 Task: Apply the roboto font to the text.
Action: Mouse moved to (230, 95)
Screenshot: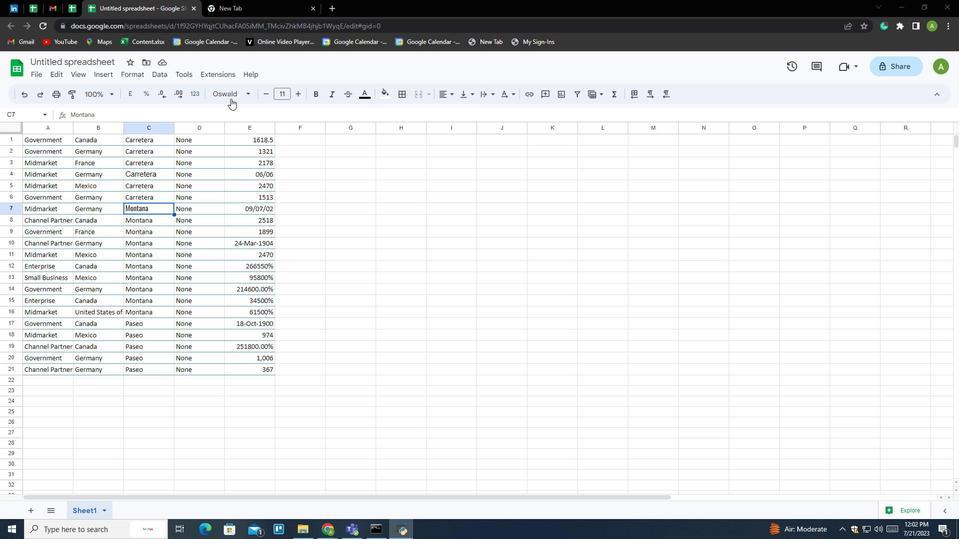 
Action: Mouse pressed left at (230, 95)
Screenshot: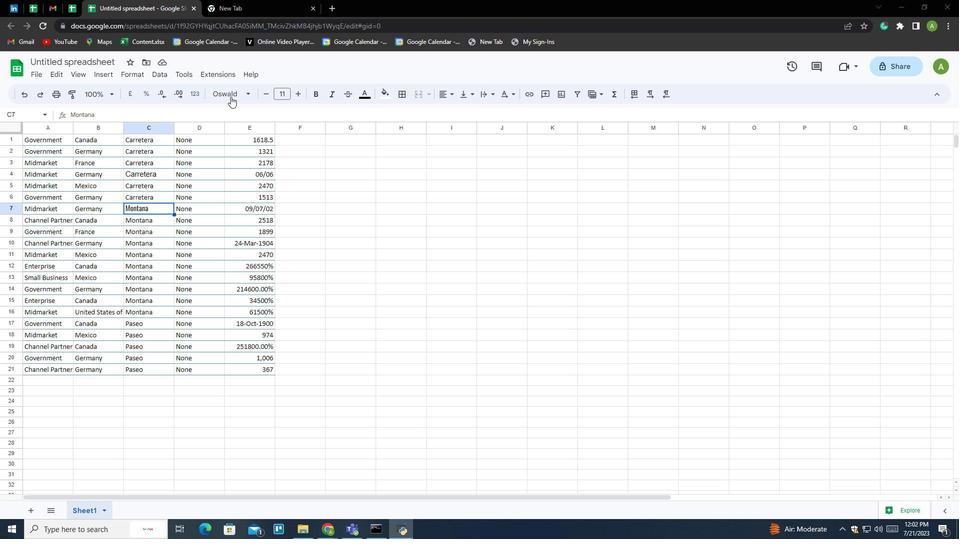 
Action: Mouse moved to (252, 254)
Screenshot: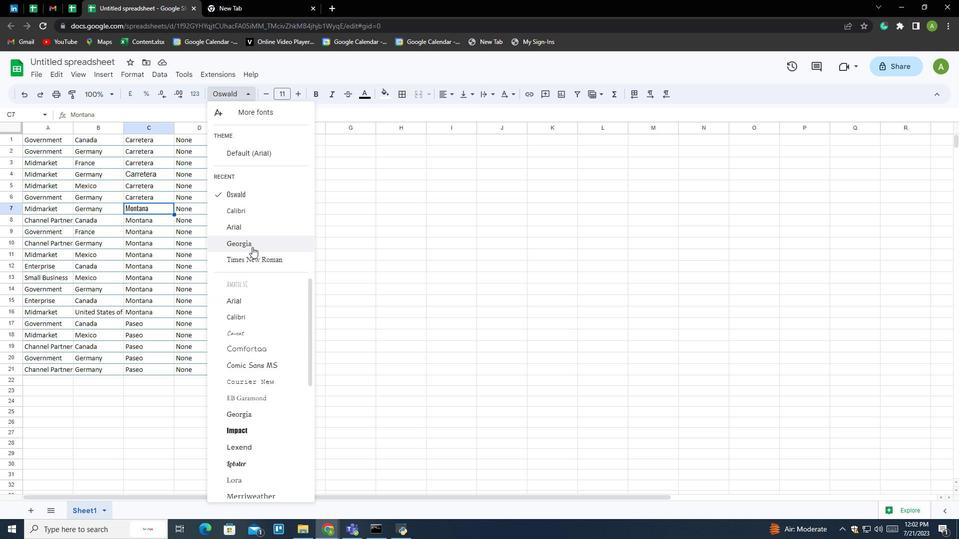 
Action: Mouse scrolled (252, 254) with delta (0, 0)
Screenshot: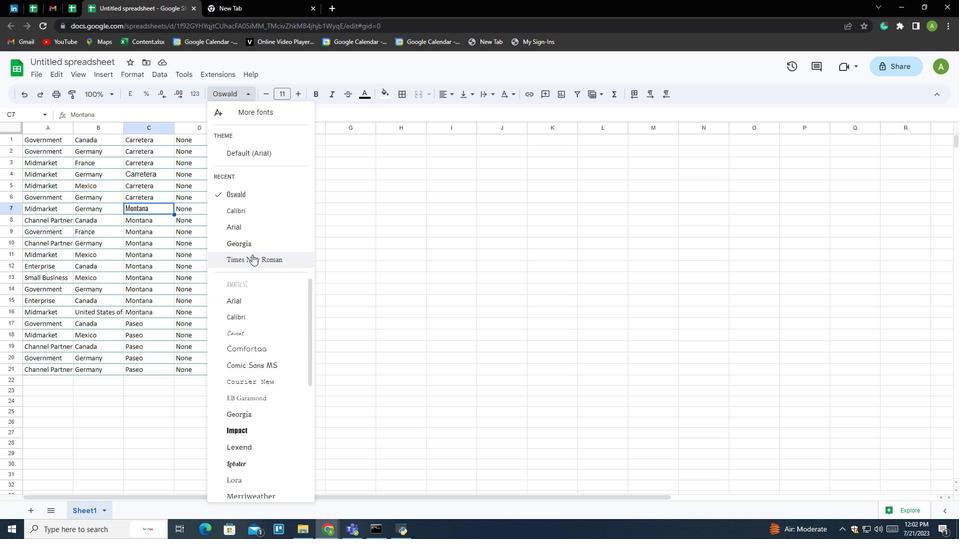 
Action: Mouse scrolled (252, 254) with delta (0, 0)
Screenshot: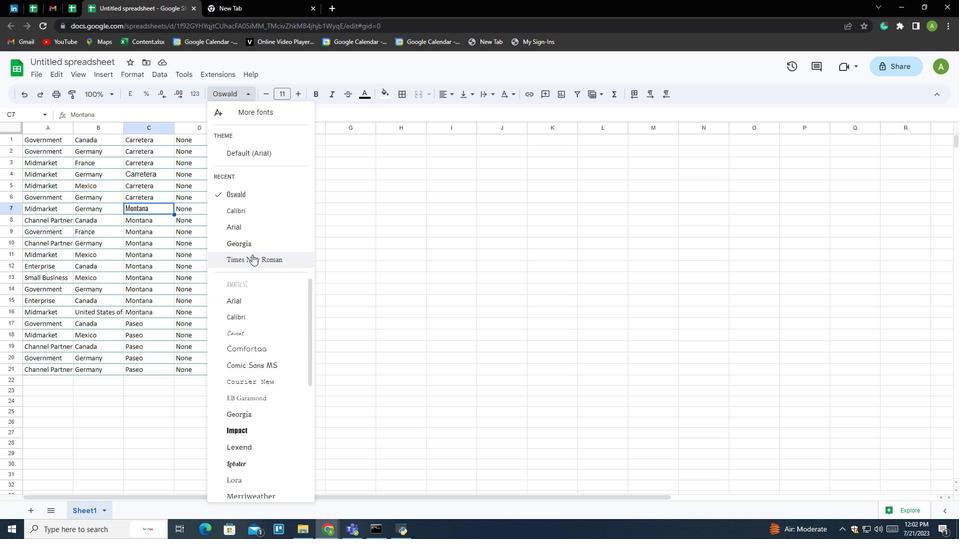 
Action: Mouse scrolled (252, 254) with delta (0, 0)
Screenshot: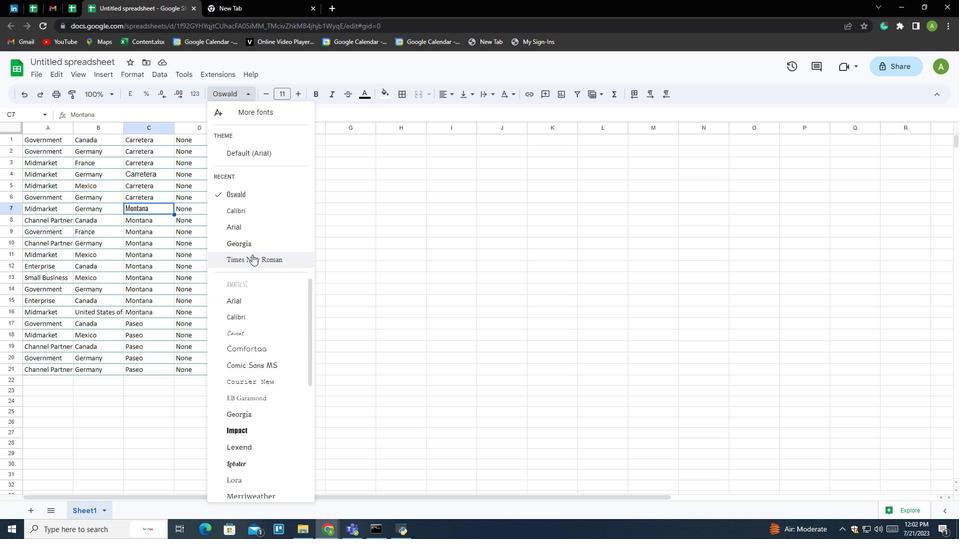 
Action: Mouse scrolled (252, 254) with delta (0, 0)
Screenshot: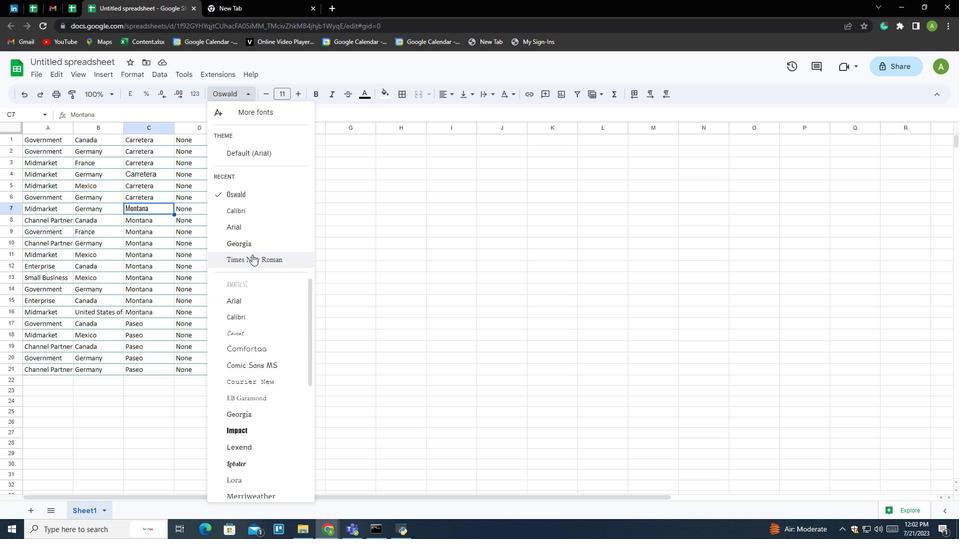 
Action: Mouse moved to (256, 340)
Screenshot: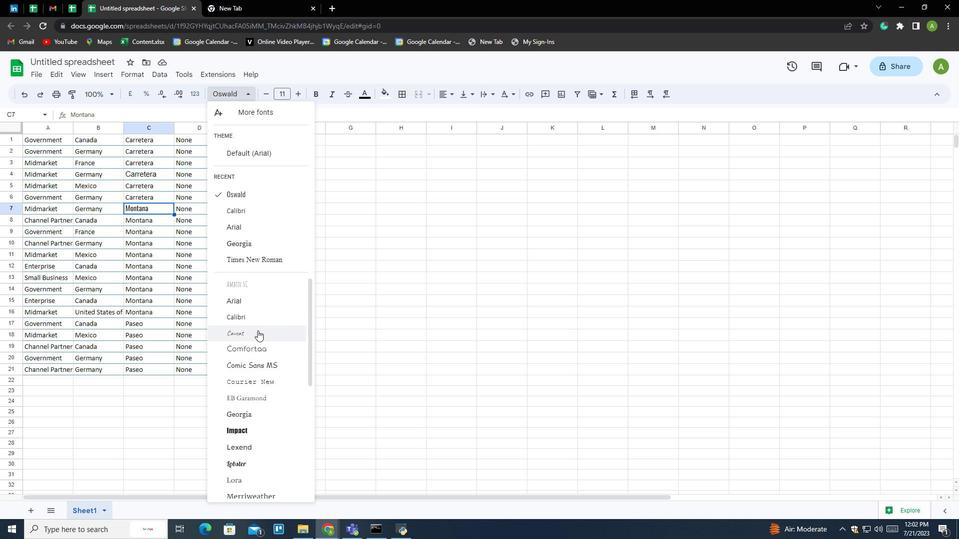 
Action: Mouse scrolled (256, 339) with delta (0, 0)
Screenshot: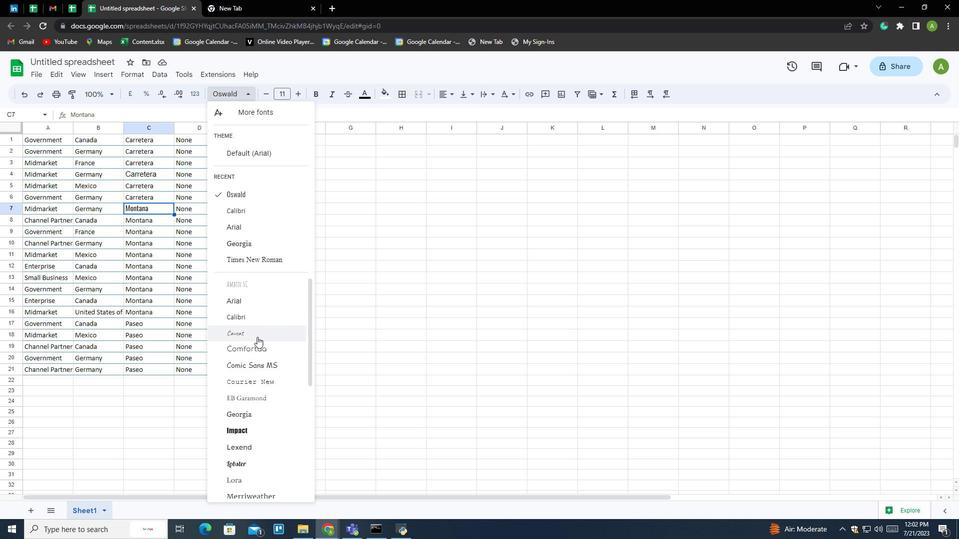 
Action: Mouse moved to (256, 341)
Screenshot: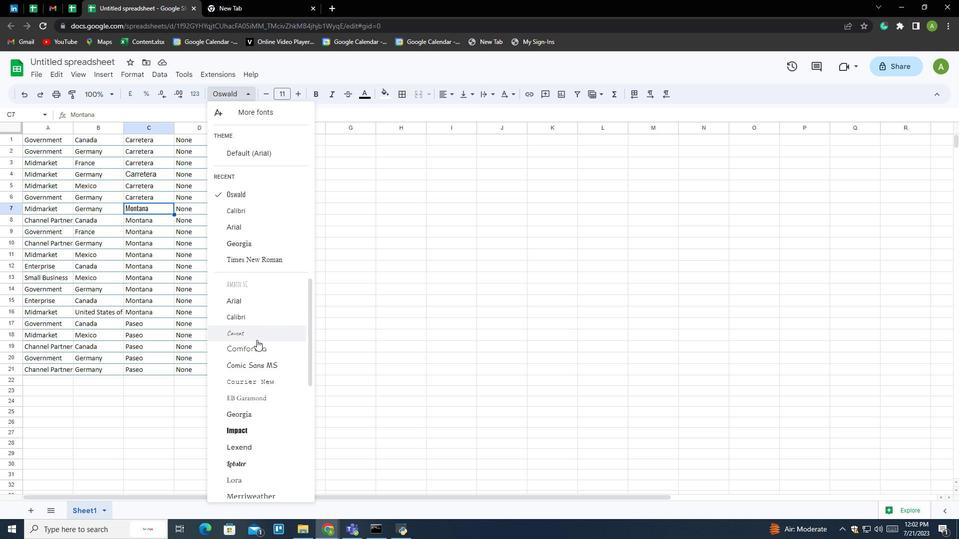 
Action: Mouse scrolled (256, 341) with delta (0, 0)
Screenshot: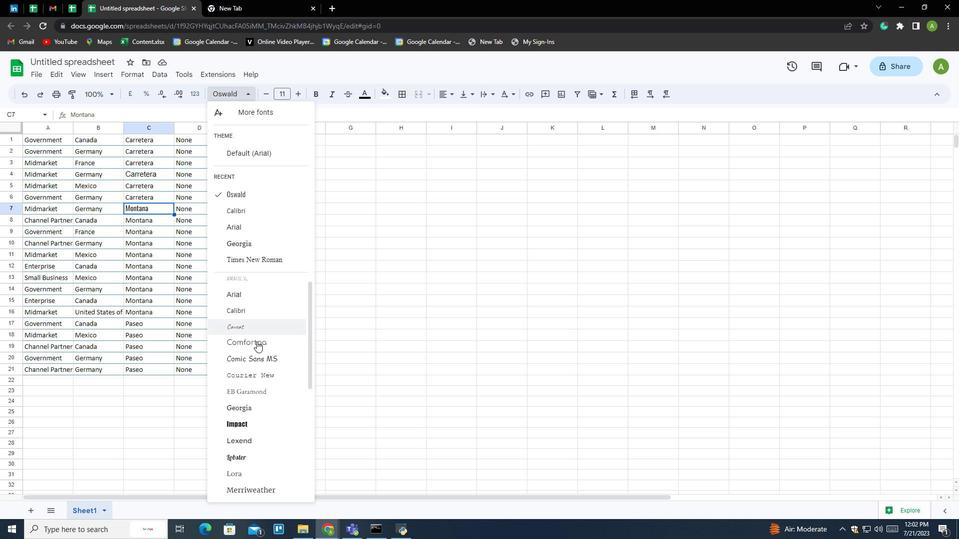 
Action: Mouse scrolled (256, 341) with delta (0, 0)
Screenshot: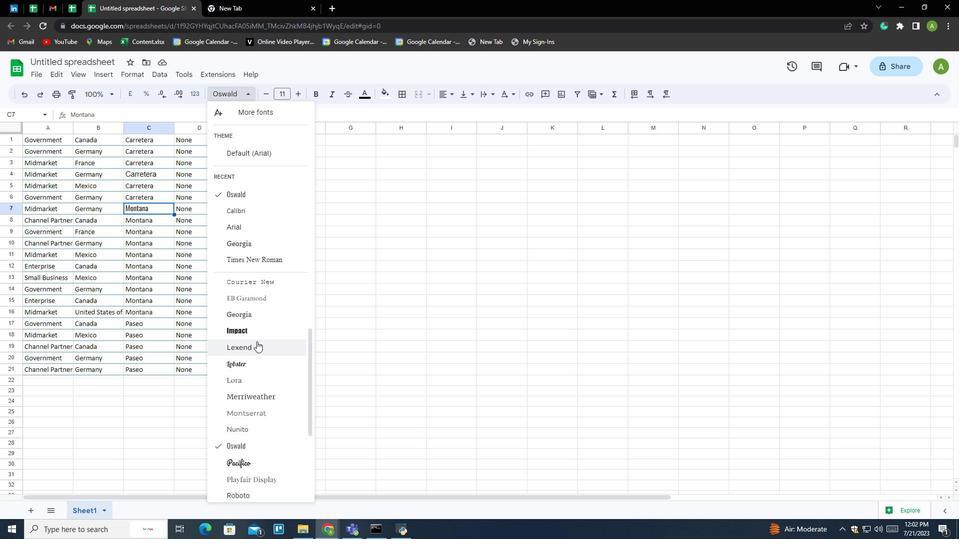 
Action: Mouse scrolled (256, 341) with delta (0, 0)
Screenshot: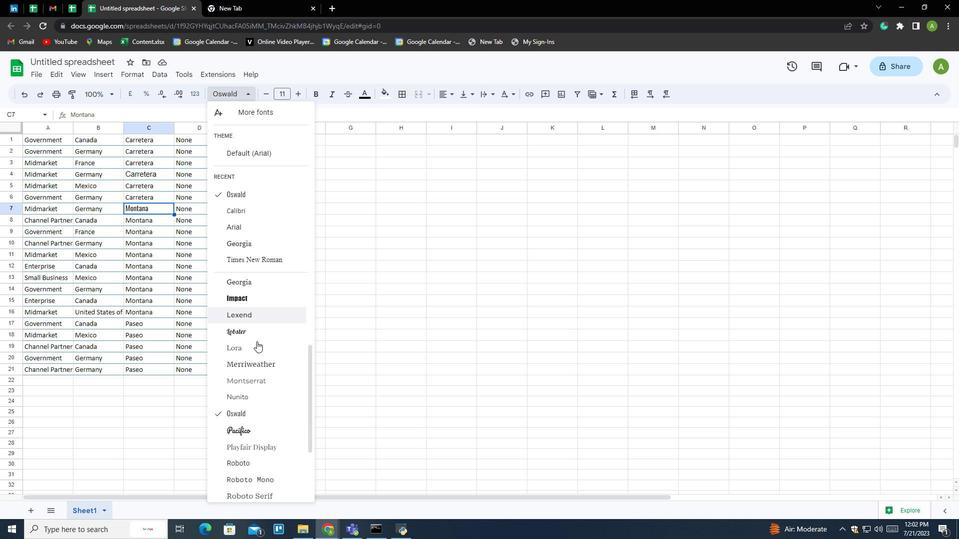 
Action: Mouse moved to (248, 394)
Screenshot: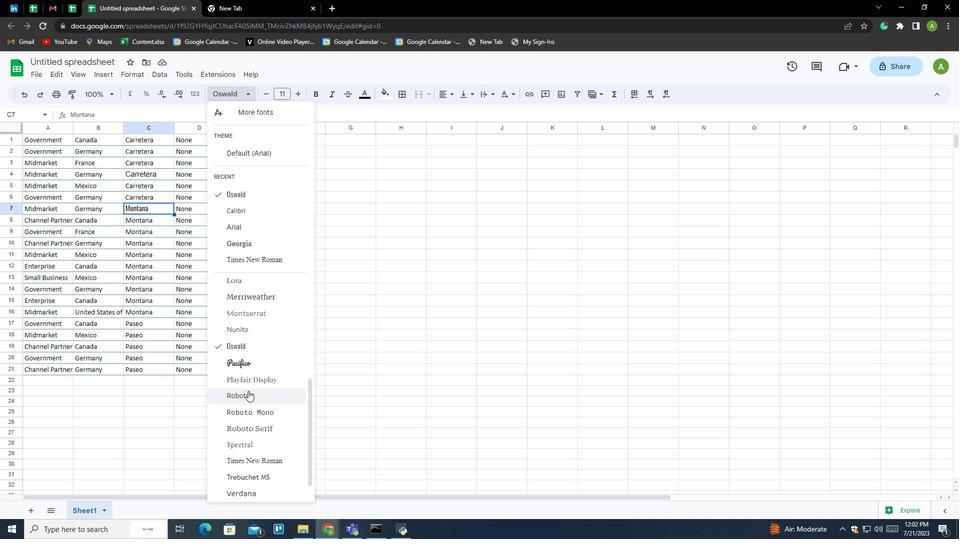 
Action: Mouse pressed left at (248, 394)
Screenshot: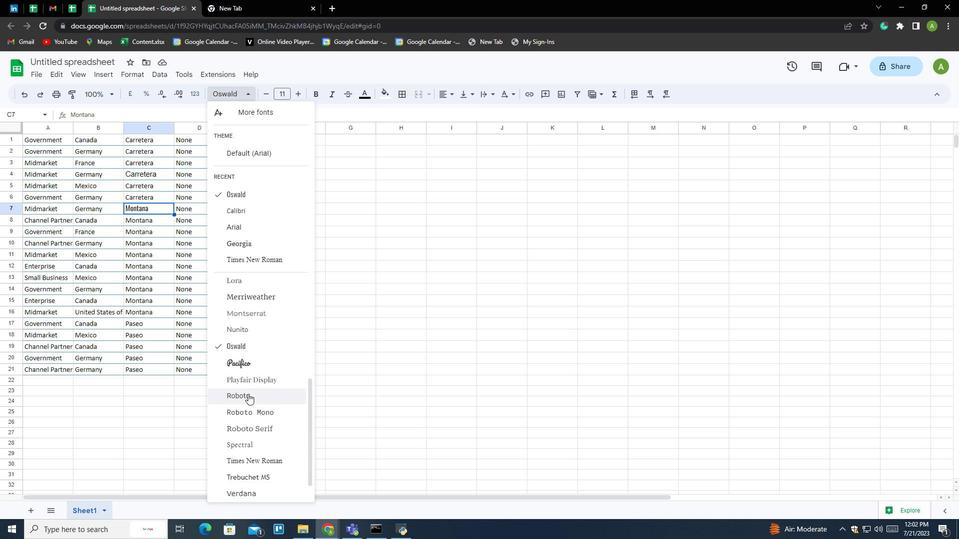 
